 Task: Change Function To Caps Lock
Action: Mouse pressed left at (222, 159)
Screenshot: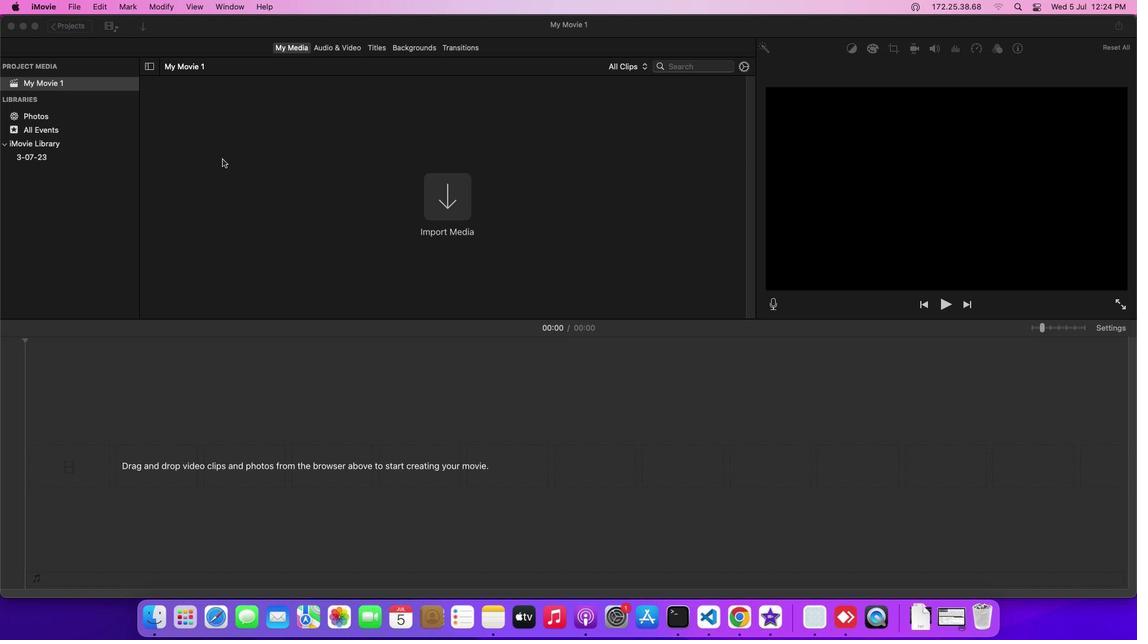 
Action: Mouse moved to (43, 3)
Screenshot: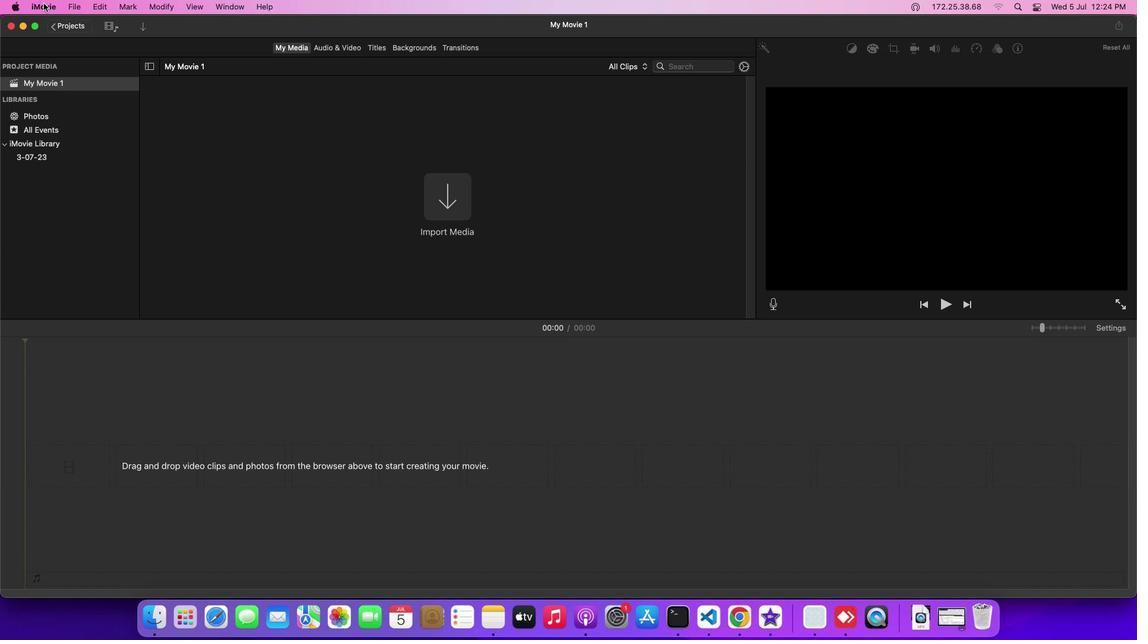 
Action: Mouse pressed left at (43, 3)
Screenshot: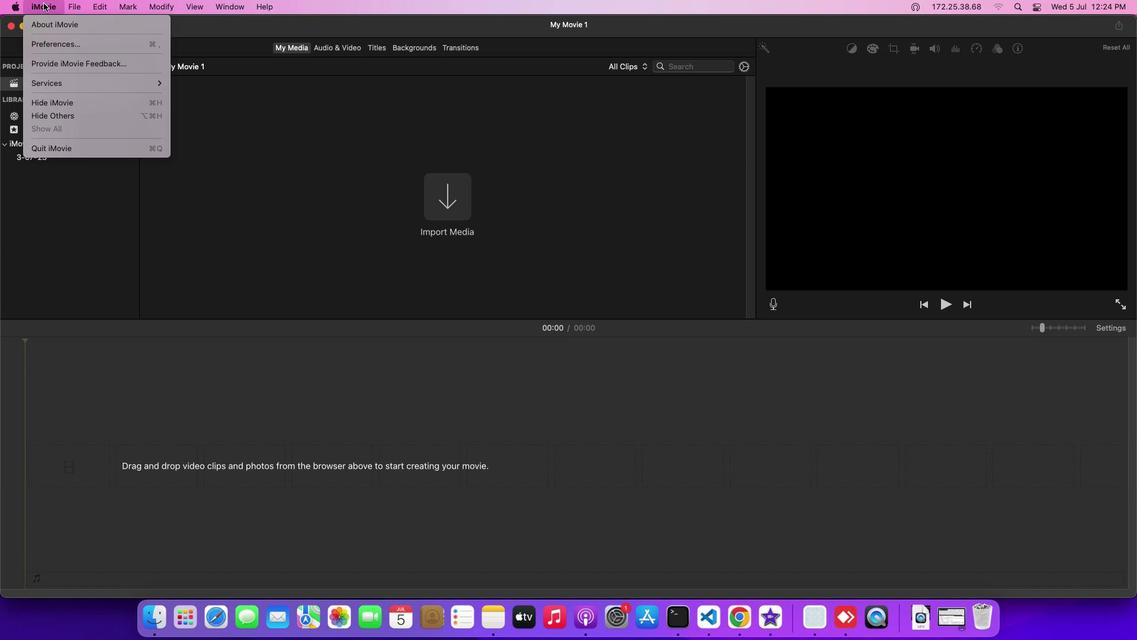 
Action: Mouse moved to (46, 78)
Screenshot: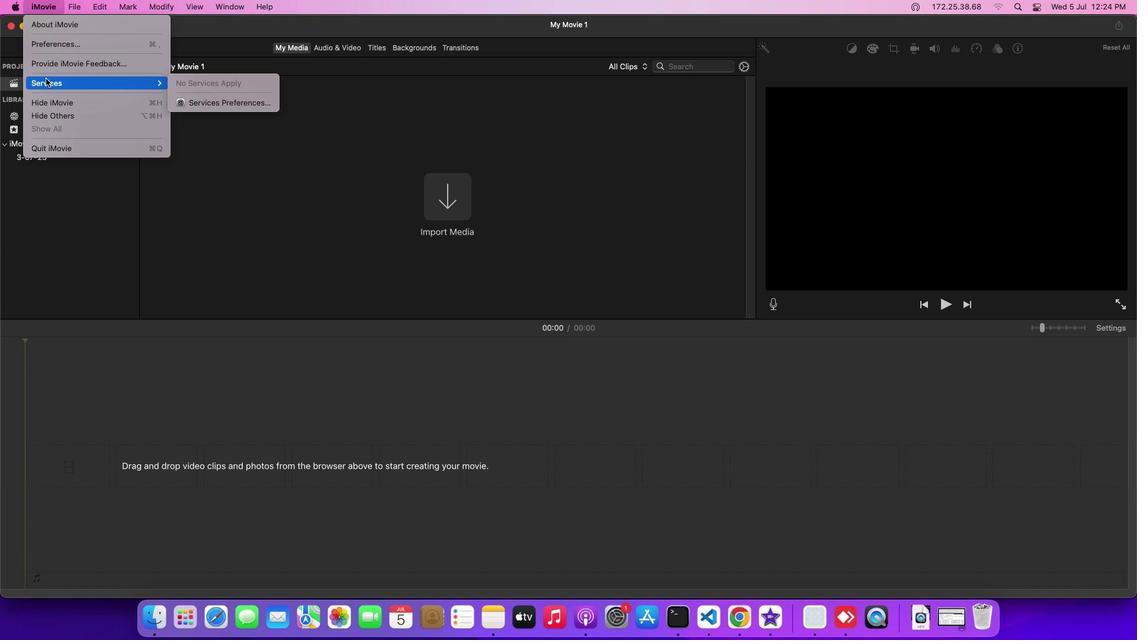 
Action: Mouse pressed left at (46, 78)
Screenshot: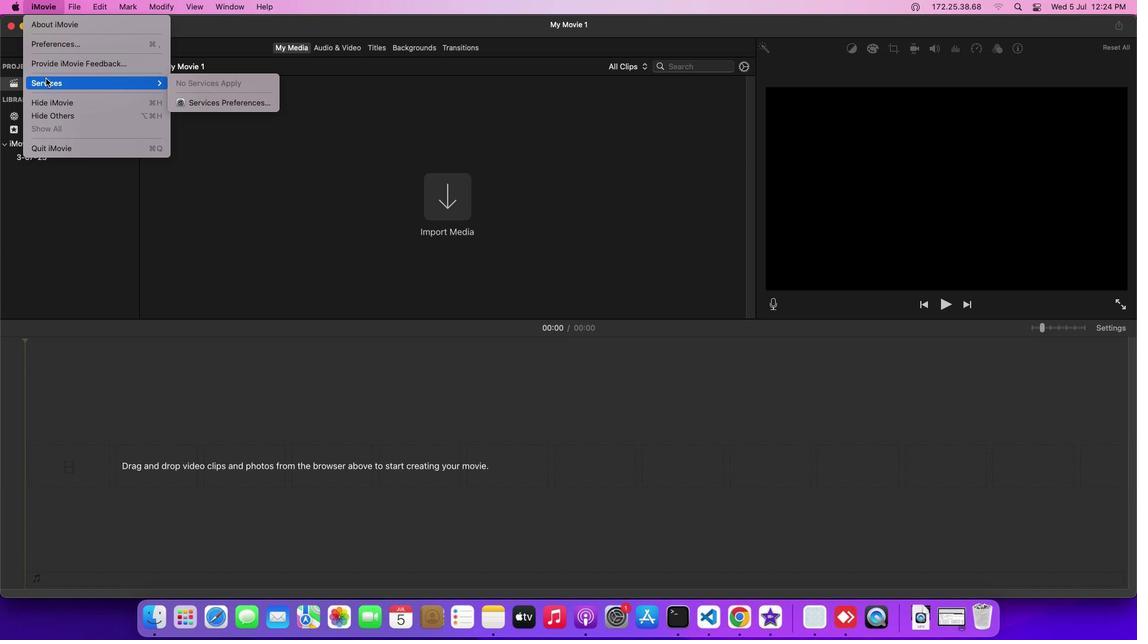 
Action: Mouse moved to (197, 102)
Screenshot: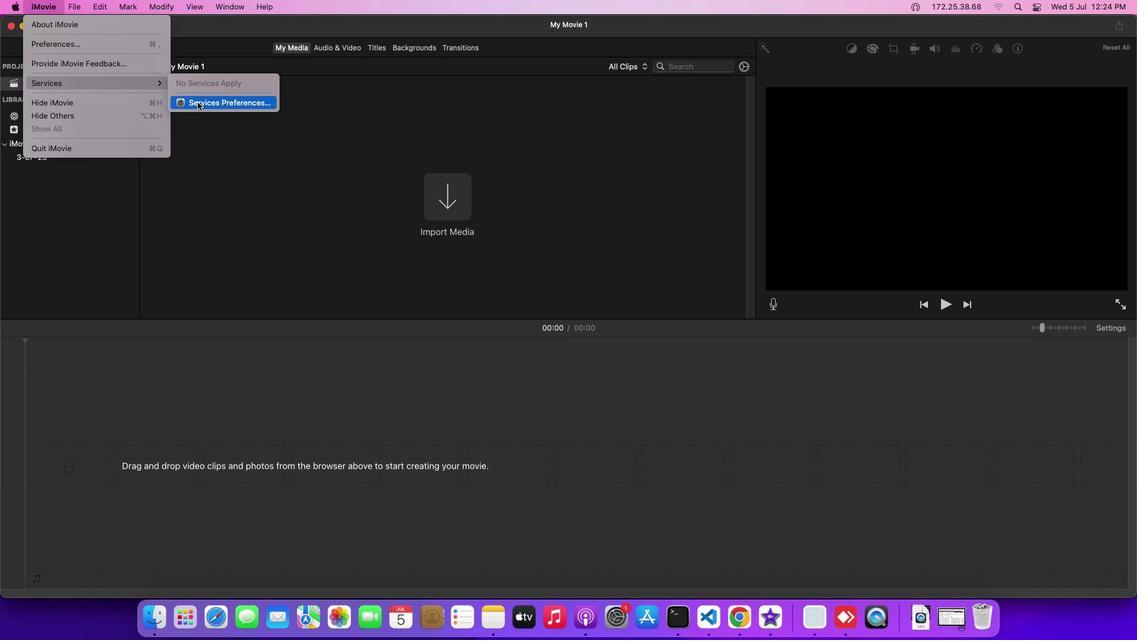
Action: Mouse pressed left at (197, 102)
Screenshot: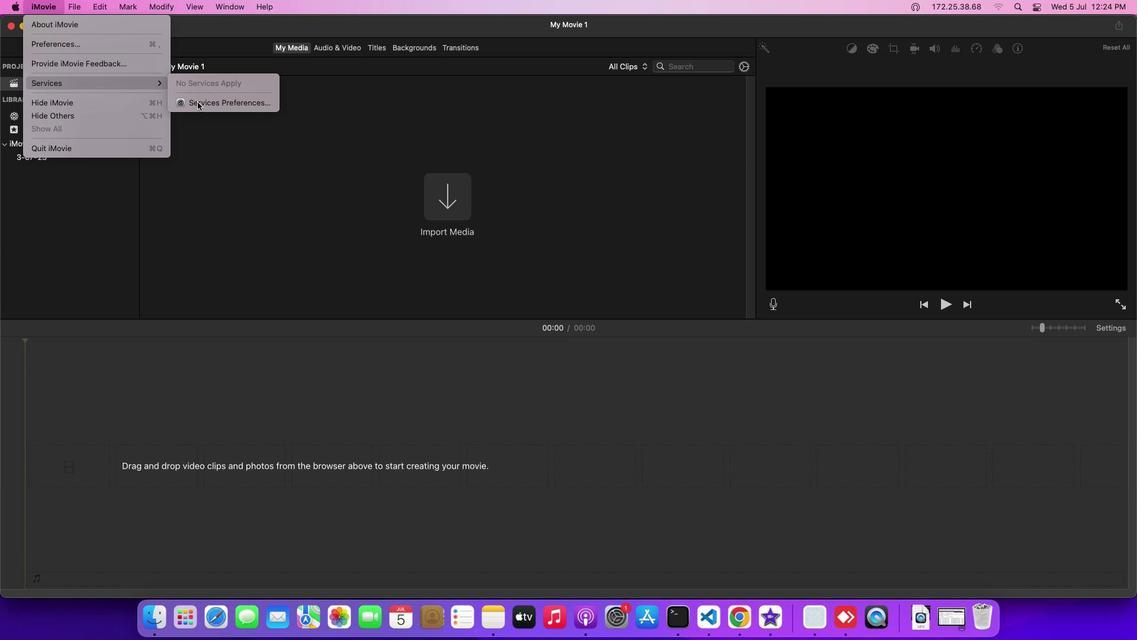 
Action: Mouse moved to (548, 174)
Screenshot: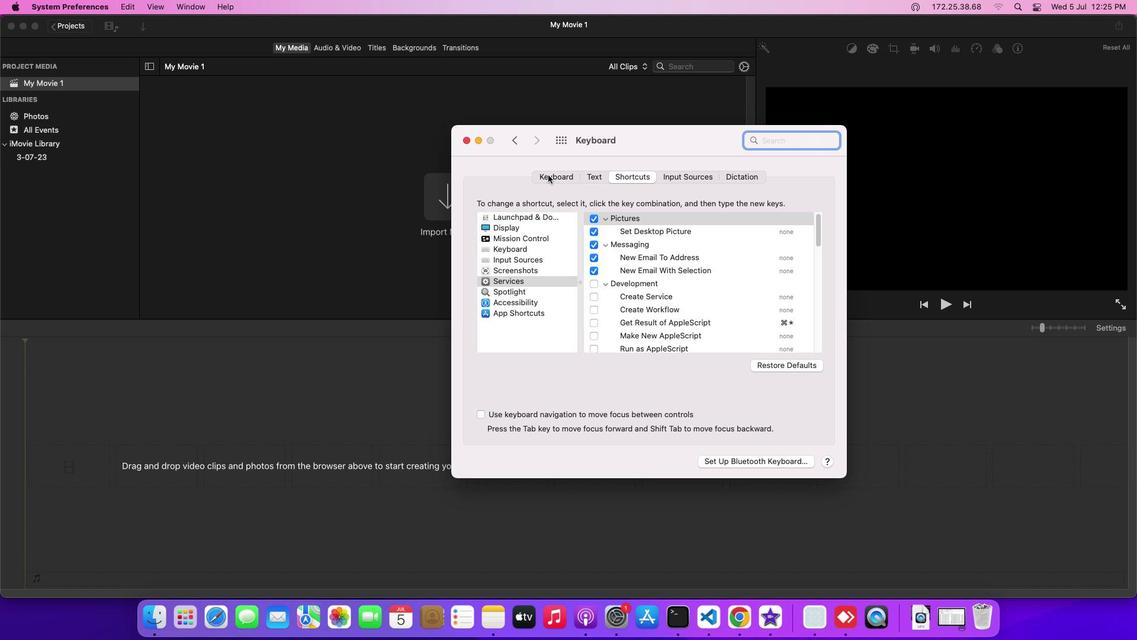 
Action: Mouse pressed left at (548, 174)
Screenshot: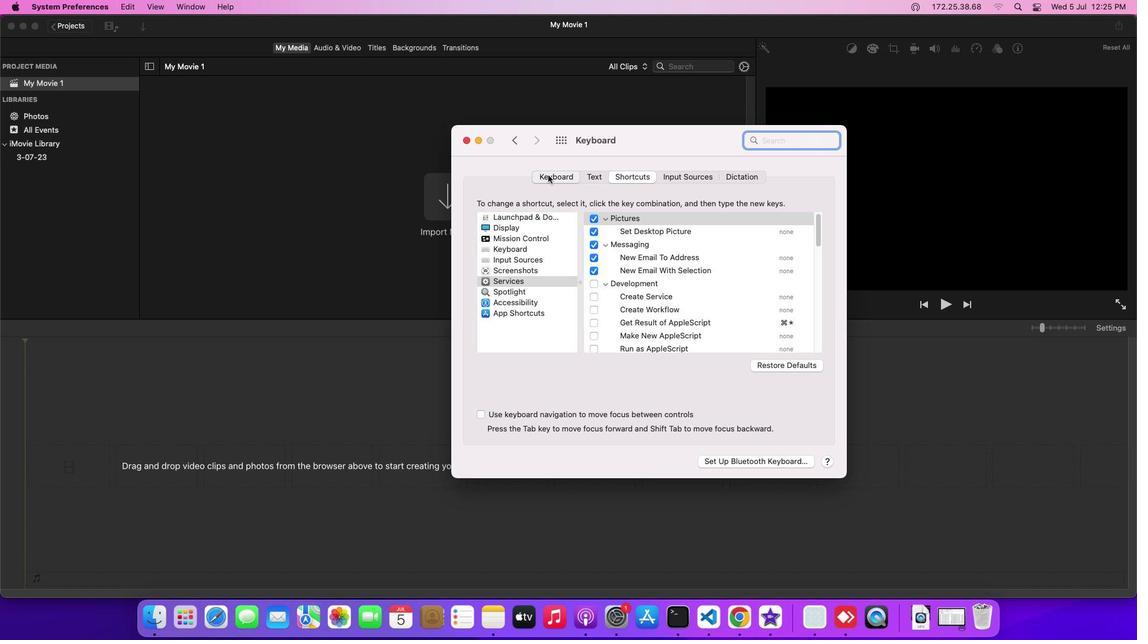 
Action: Mouse moved to (774, 424)
Screenshot: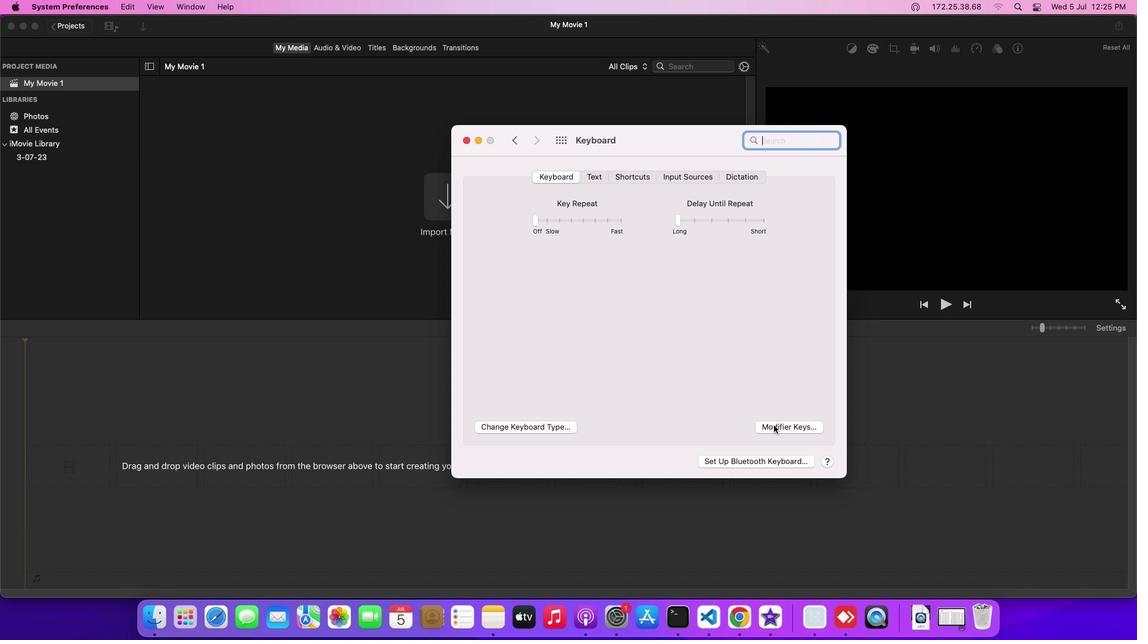 
Action: Mouse pressed left at (774, 424)
Screenshot: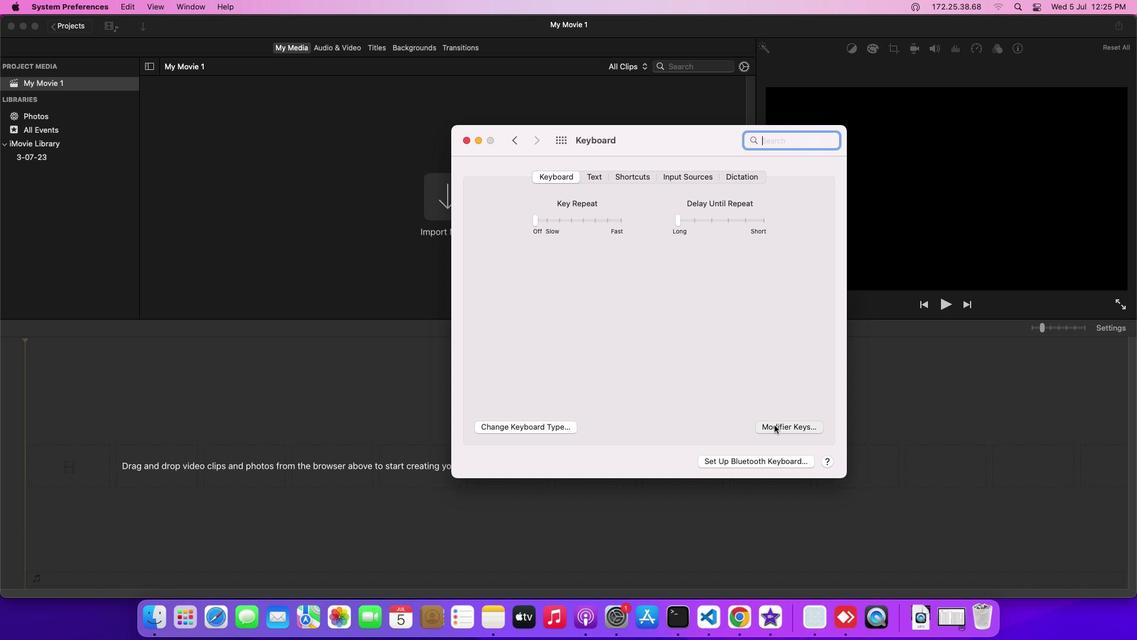 
Action: Mouse moved to (714, 331)
Screenshot: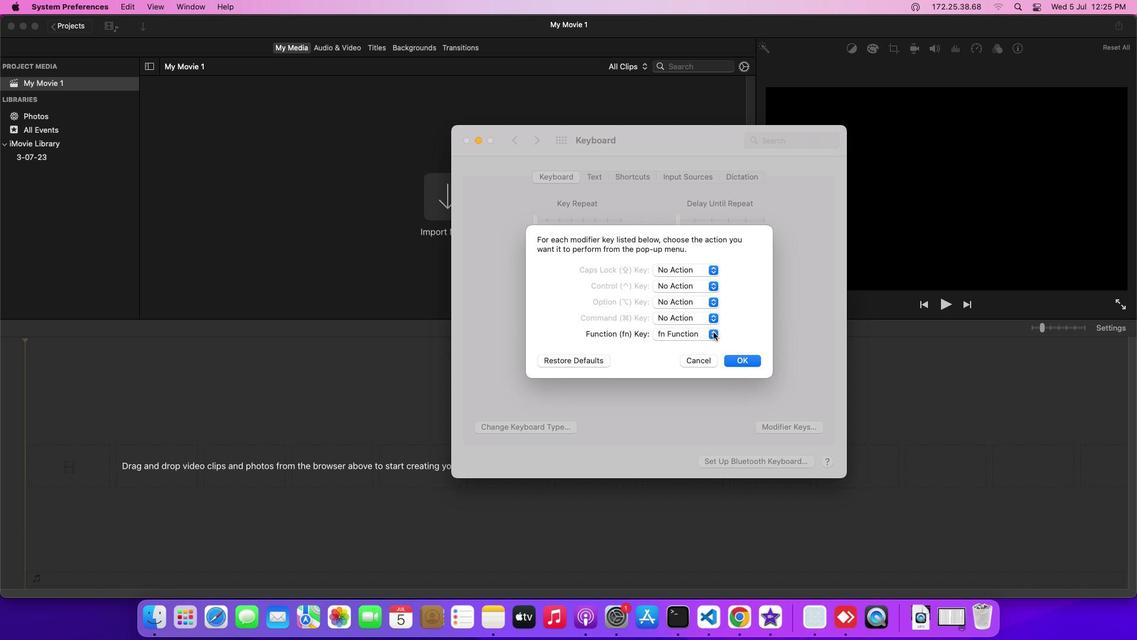 
Action: Mouse pressed left at (714, 331)
Screenshot: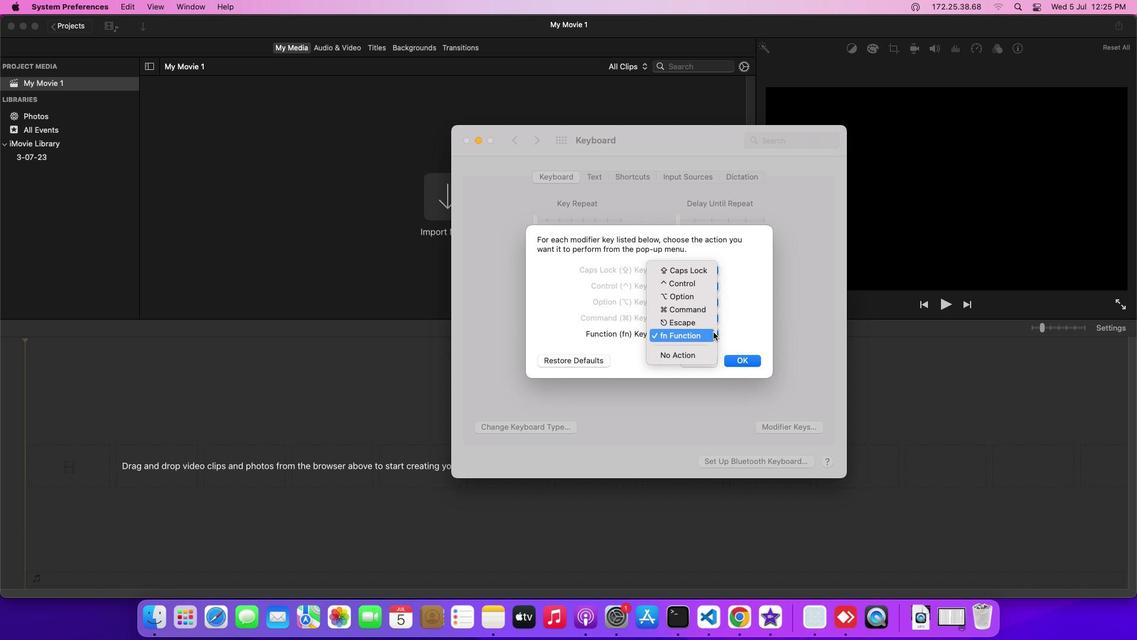 
Action: Mouse moved to (686, 269)
Screenshot: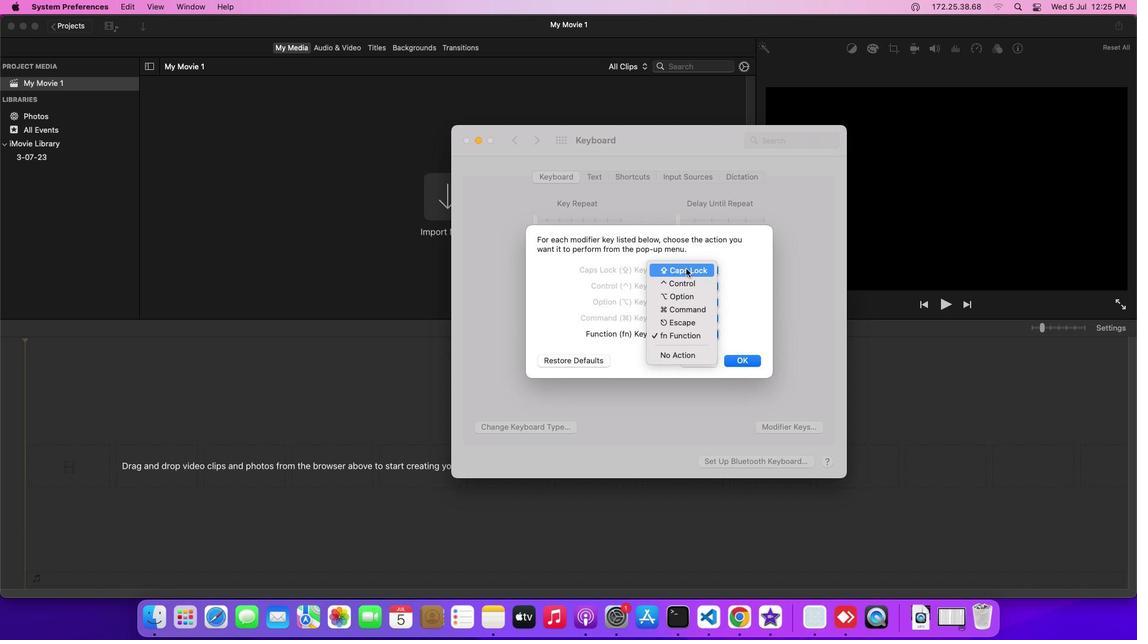 
Action: Mouse pressed left at (686, 269)
Screenshot: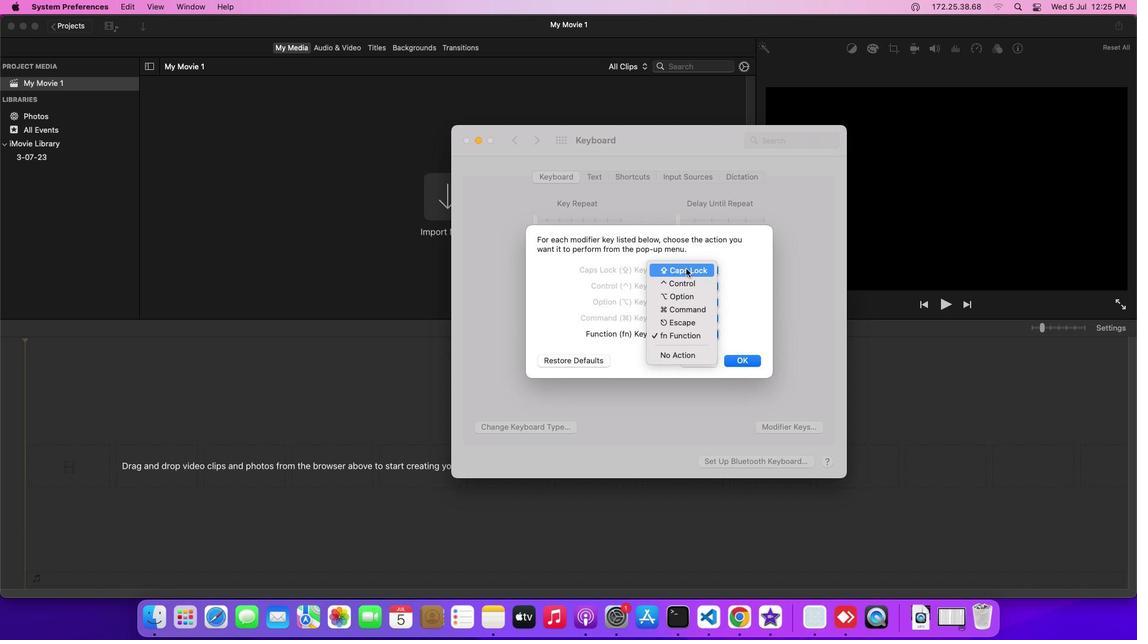 
Action: Mouse moved to (738, 360)
Screenshot: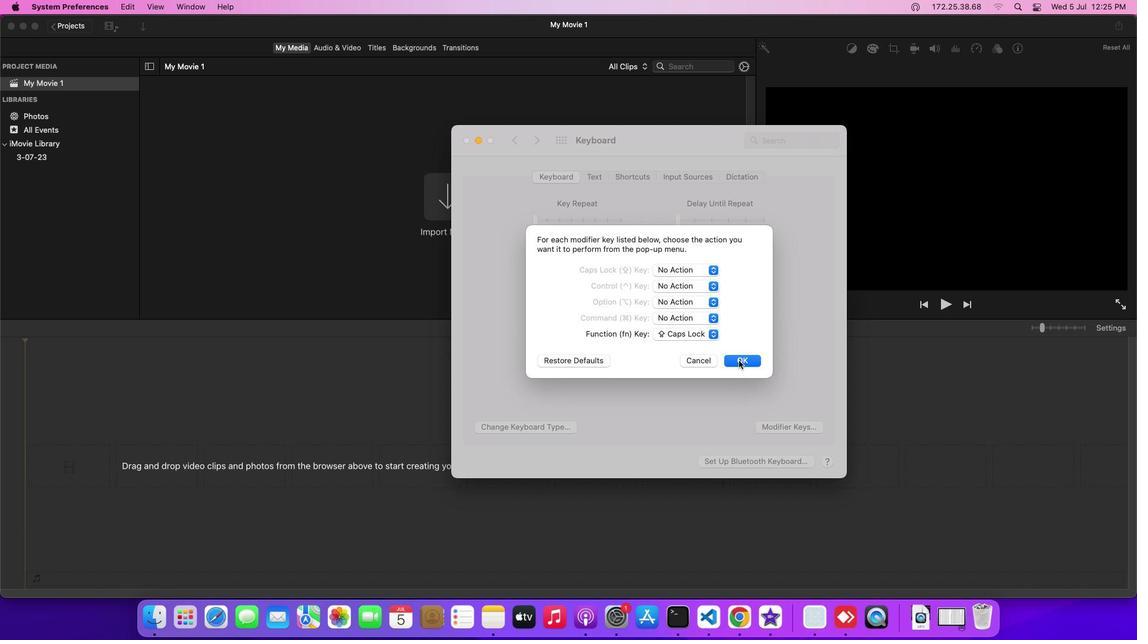 
Action: Mouse pressed left at (738, 360)
Screenshot: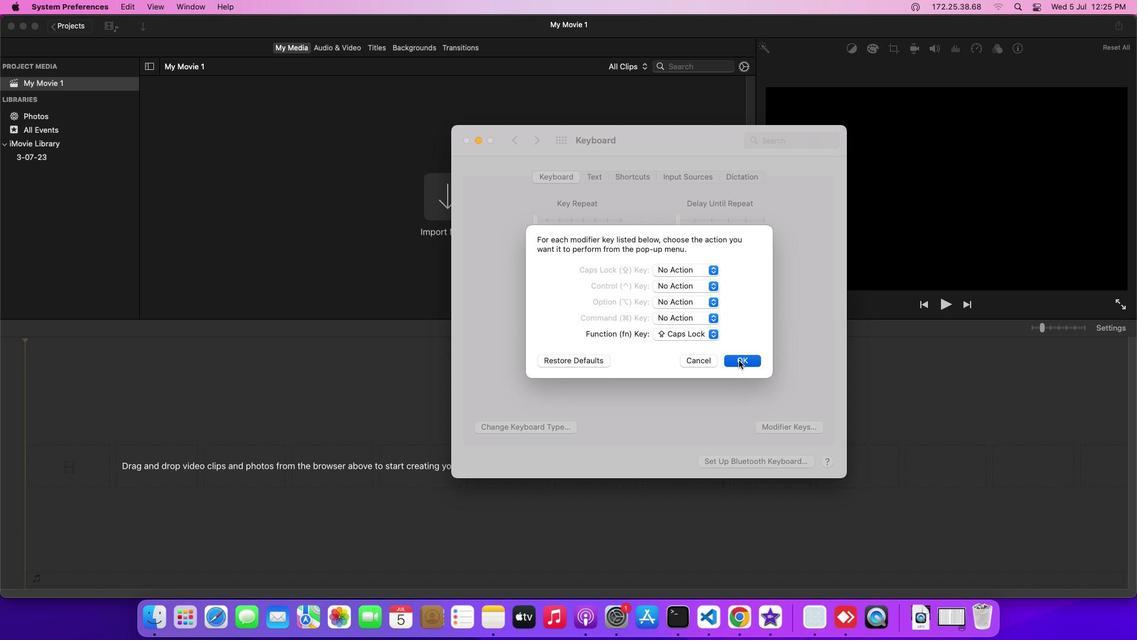 
Action: Mouse moved to (688, 354)
Screenshot: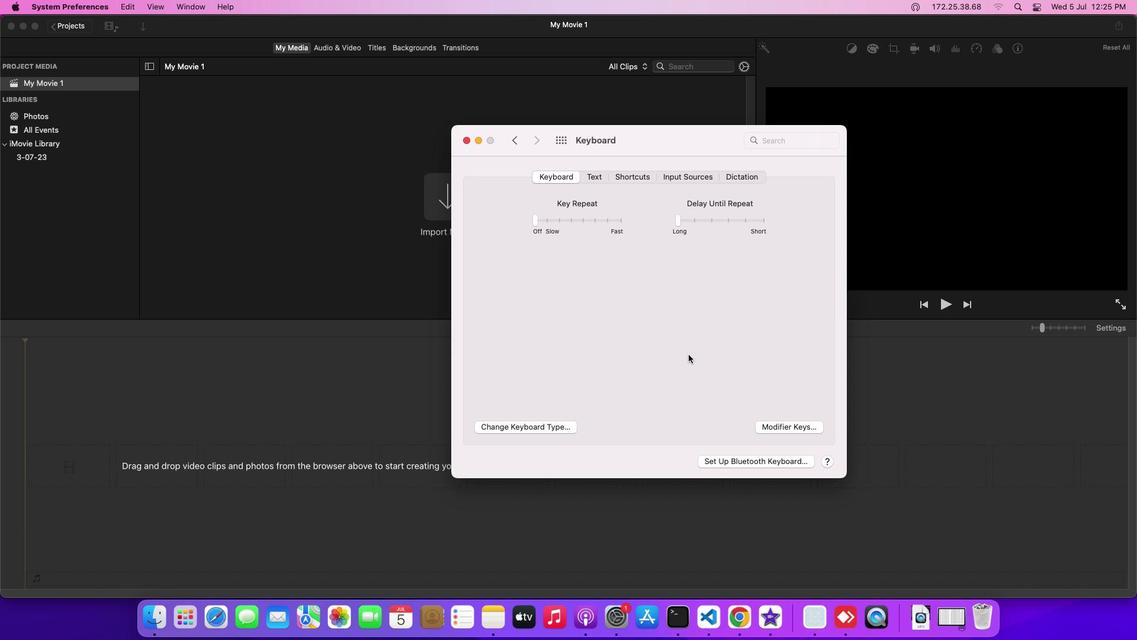 
